 Task: Create a due date automation trigger when advanced on, 2 hours after a card is due add dates without a start date.
Action: Mouse moved to (928, 75)
Screenshot: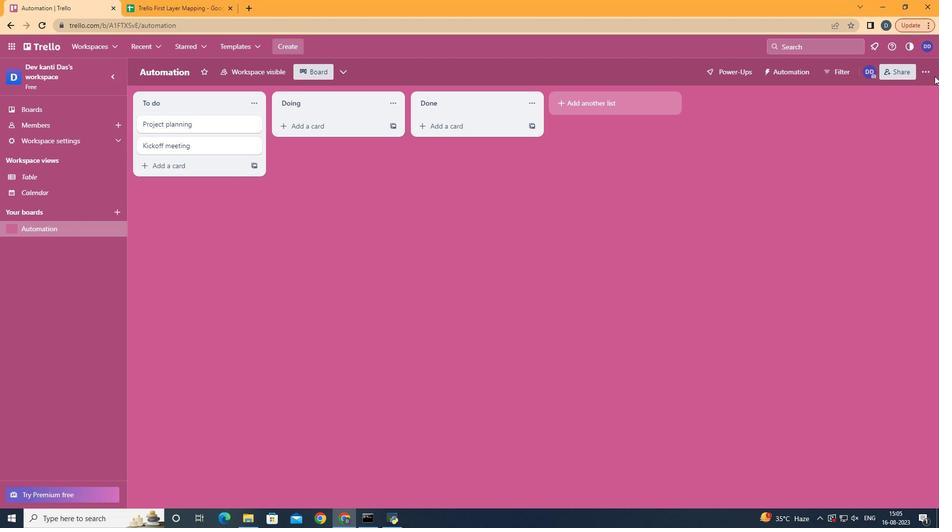 
Action: Mouse pressed left at (928, 75)
Screenshot: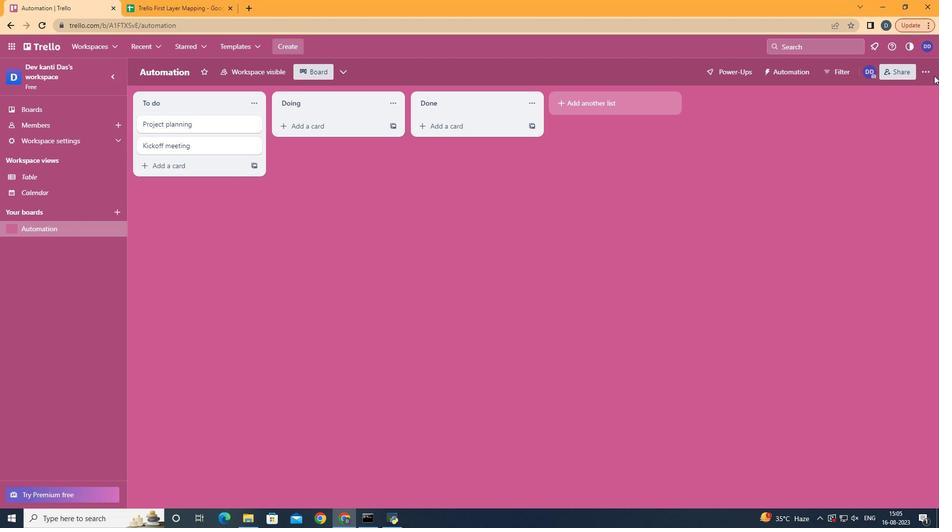 
Action: Mouse moved to (853, 214)
Screenshot: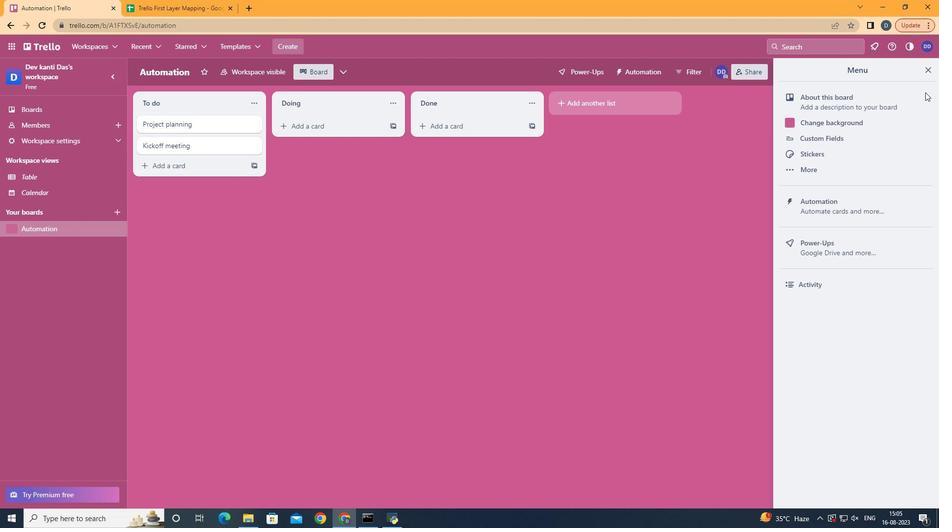 
Action: Mouse pressed left at (853, 214)
Screenshot: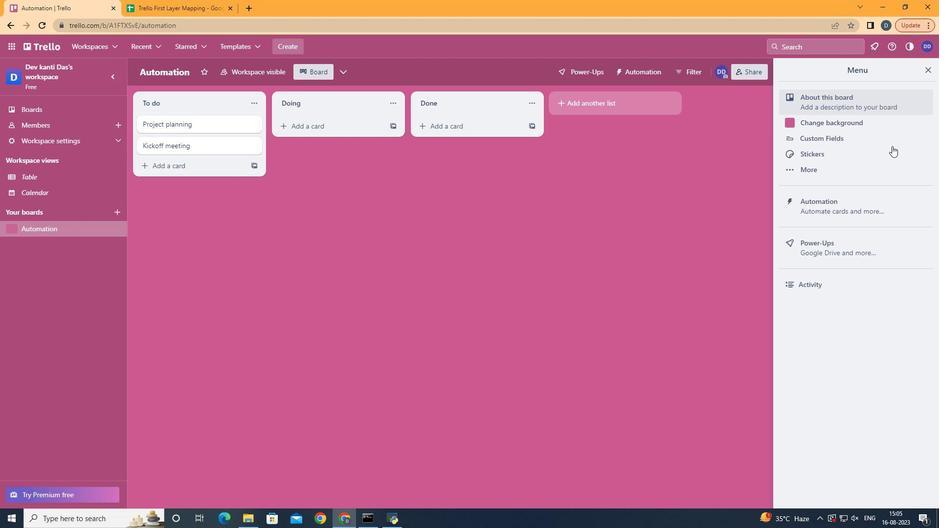 
Action: Mouse moved to (194, 196)
Screenshot: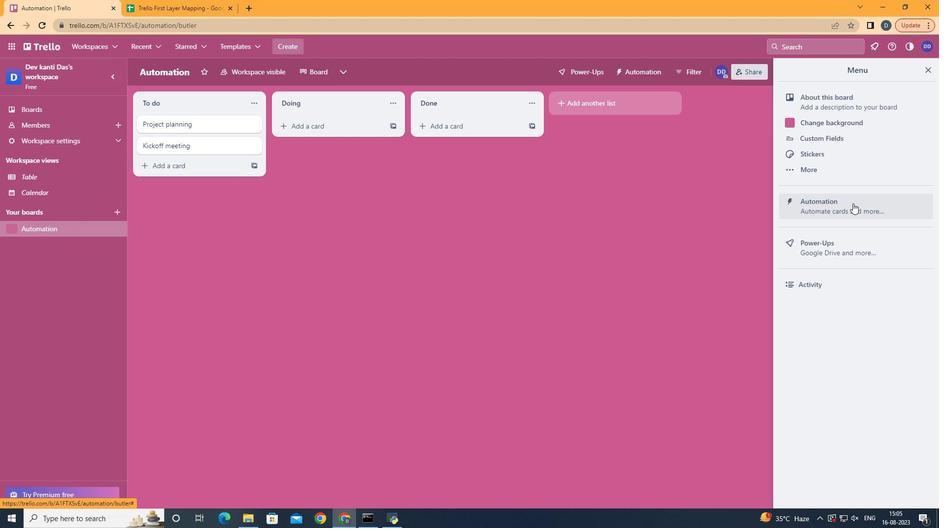 
Action: Mouse pressed left at (194, 196)
Screenshot: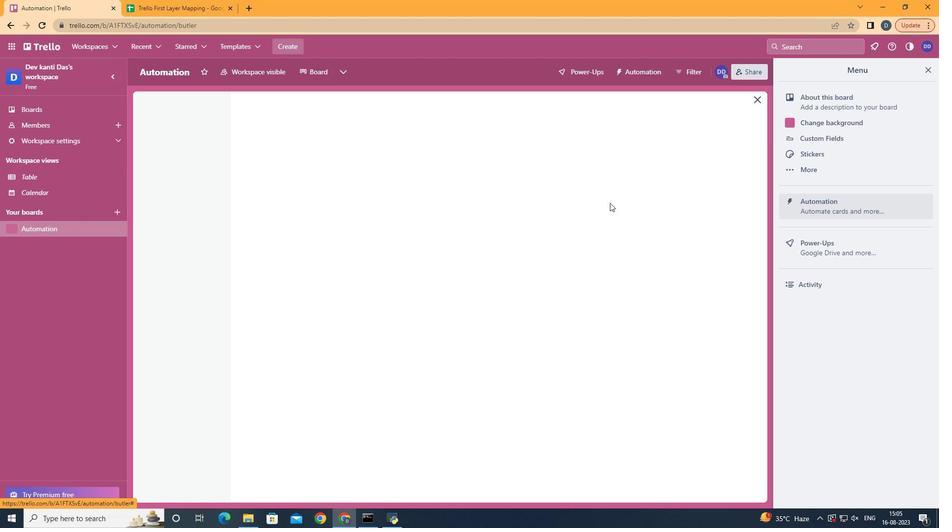 
Action: Mouse moved to (687, 120)
Screenshot: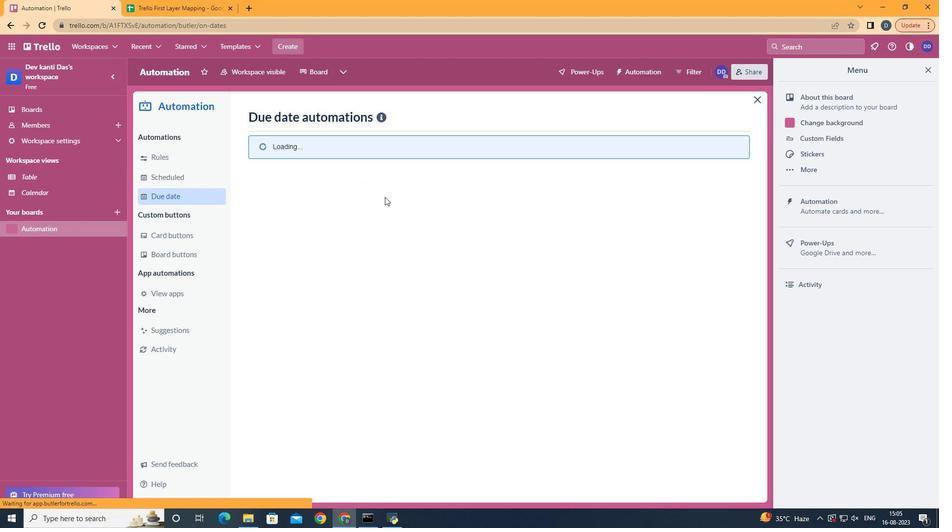 
Action: Mouse pressed left at (687, 120)
Screenshot: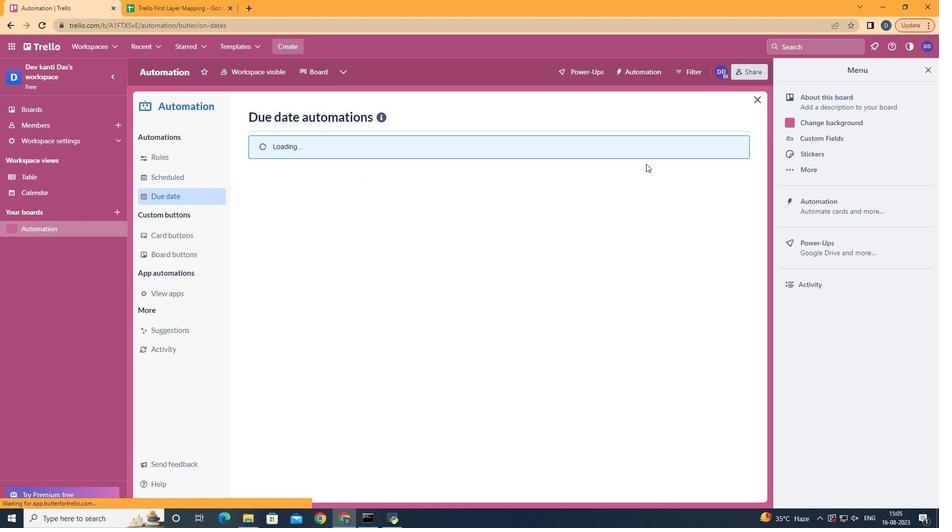 
Action: Mouse moved to (568, 211)
Screenshot: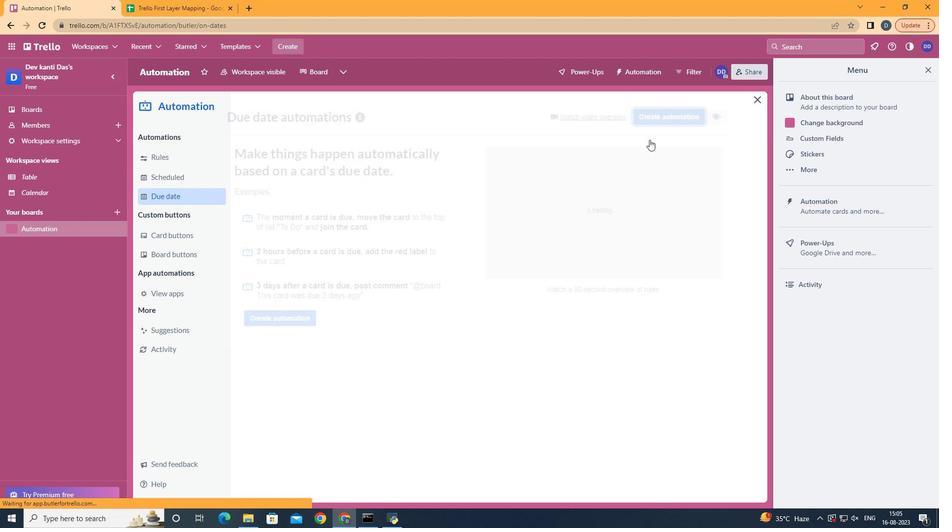 
Action: Mouse pressed left at (568, 211)
Screenshot: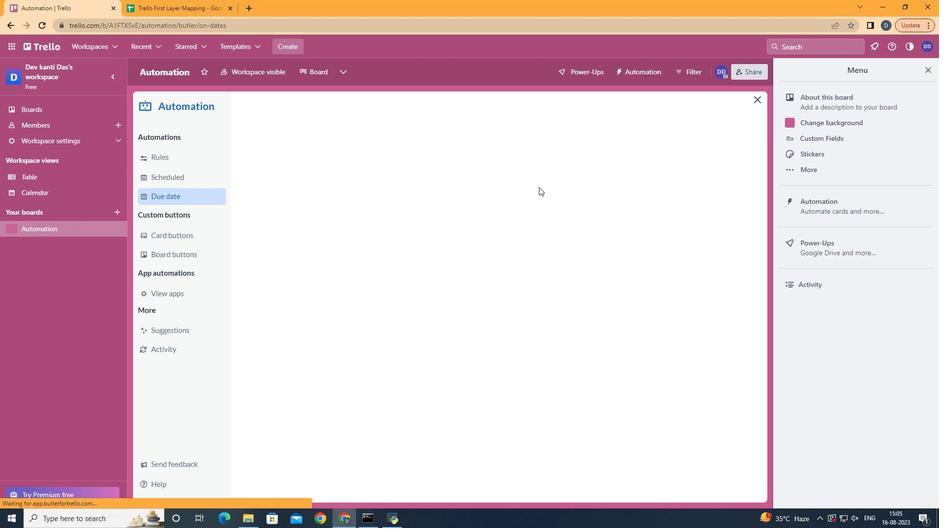 
Action: Mouse moved to (326, 416)
Screenshot: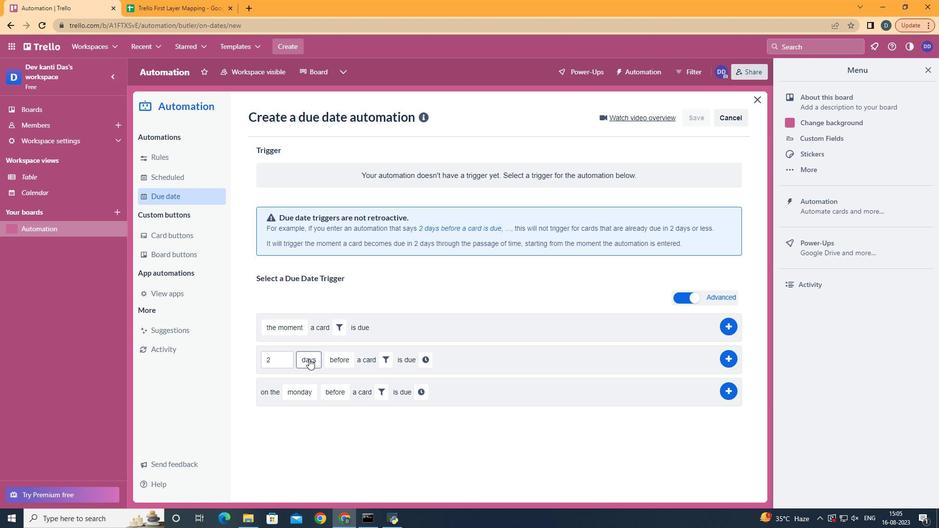 
Action: Mouse pressed left at (326, 416)
Screenshot: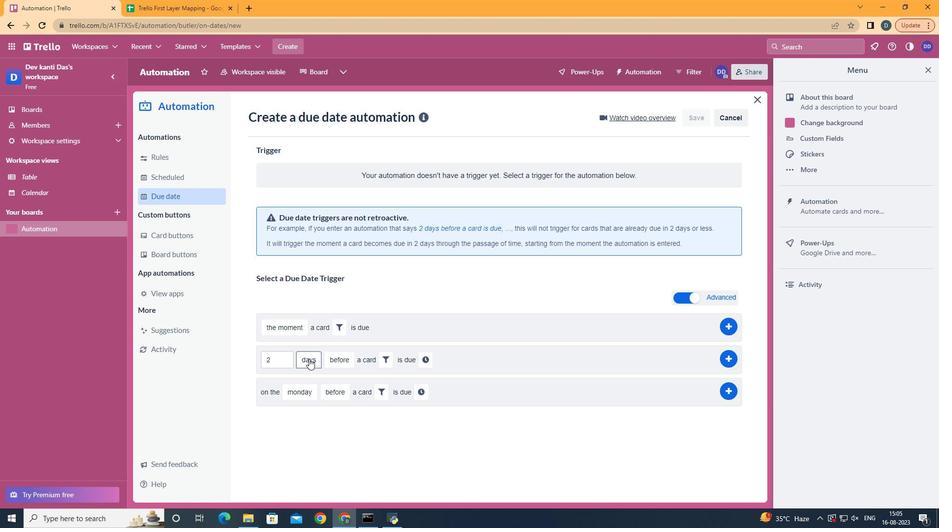 
Action: Mouse moved to (353, 400)
Screenshot: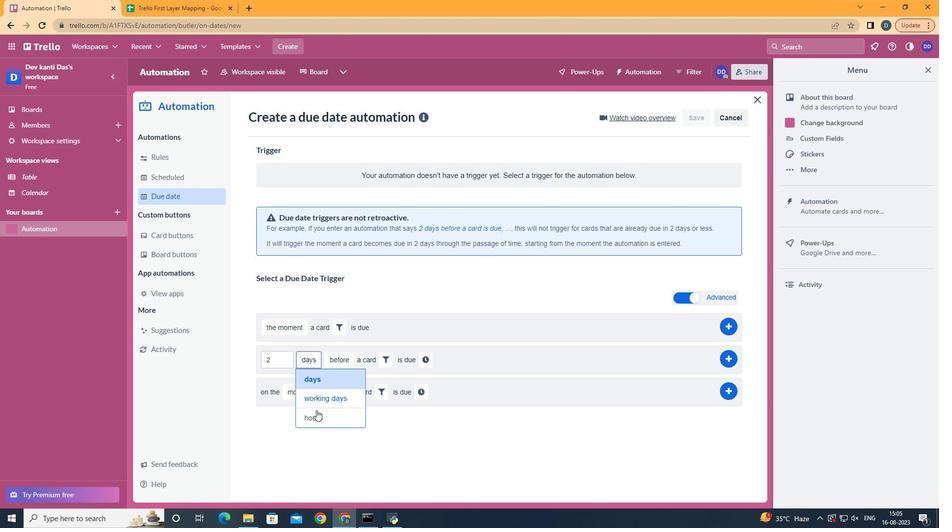 
Action: Mouse pressed left at (353, 400)
Screenshot: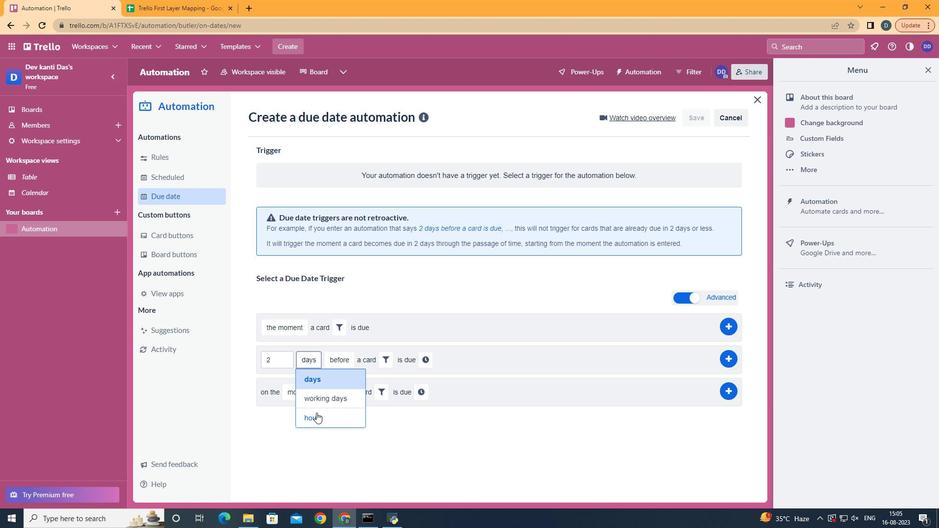 
Action: Mouse moved to (388, 353)
Screenshot: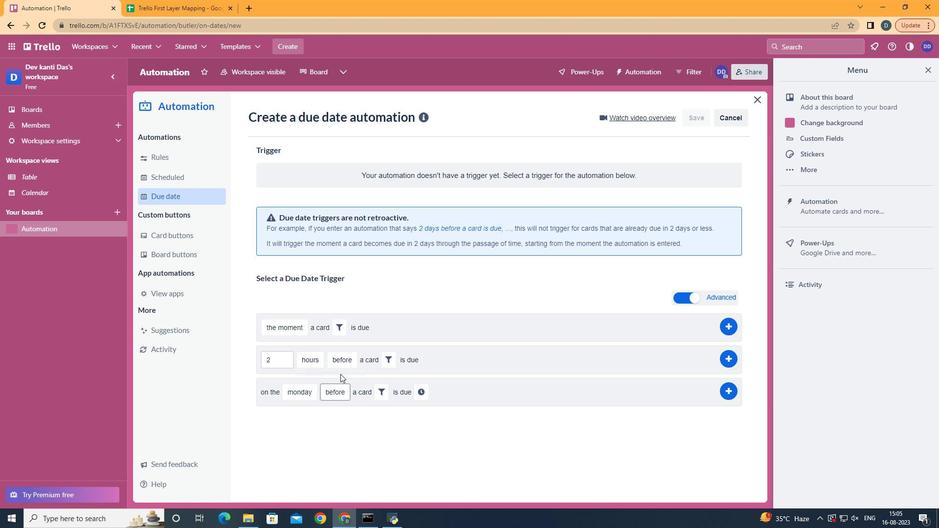 
Action: Mouse pressed left at (388, 353)
Screenshot: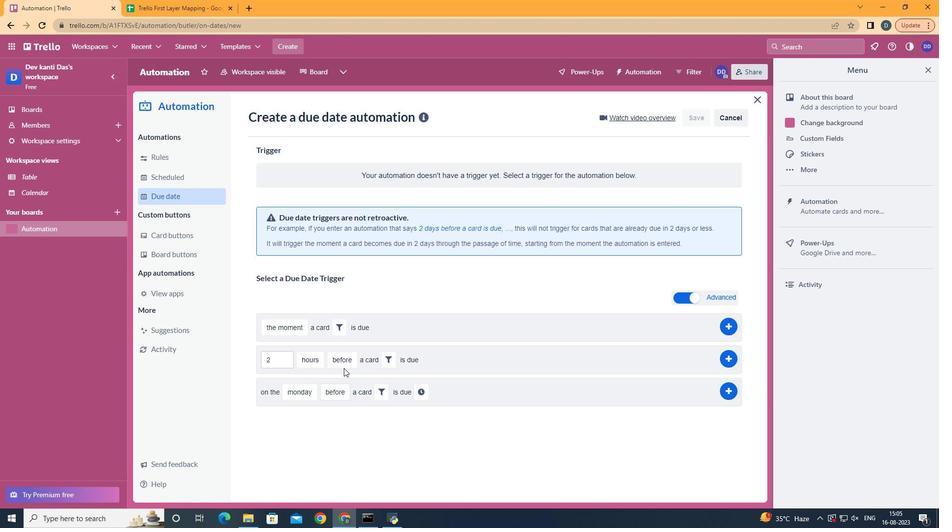 
Action: Mouse moved to (446, 389)
Screenshot: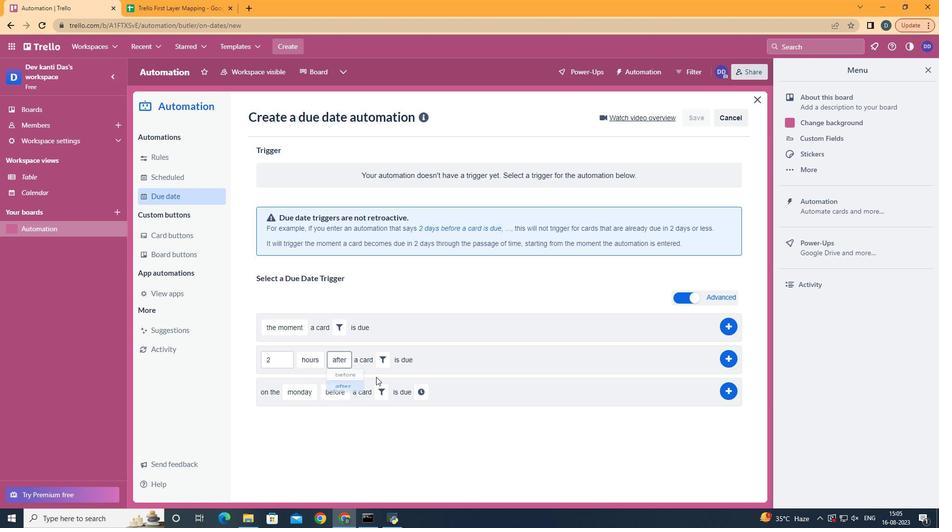 
Action: Mouse pressed left at (446, 389)
Screenshot: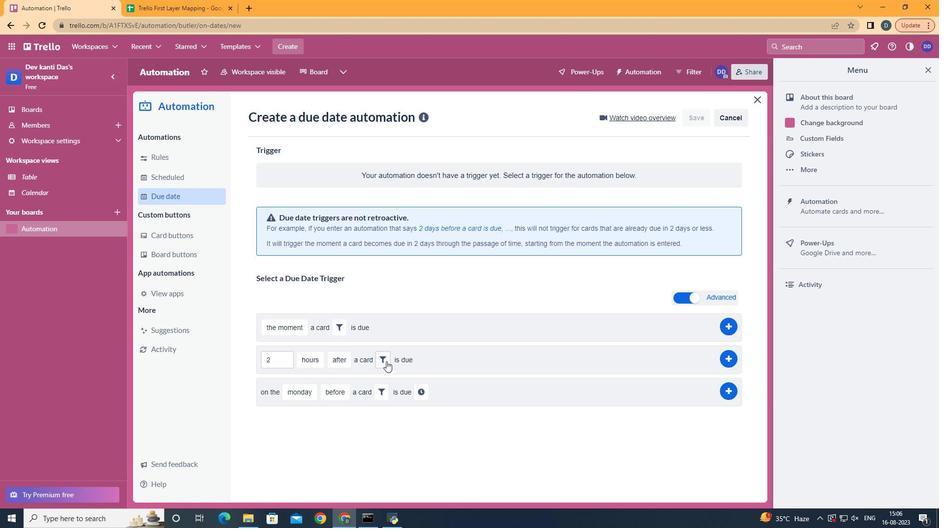 
Action: Mouse scrolled (446, 388) with delta (0, 0)
Screenshot: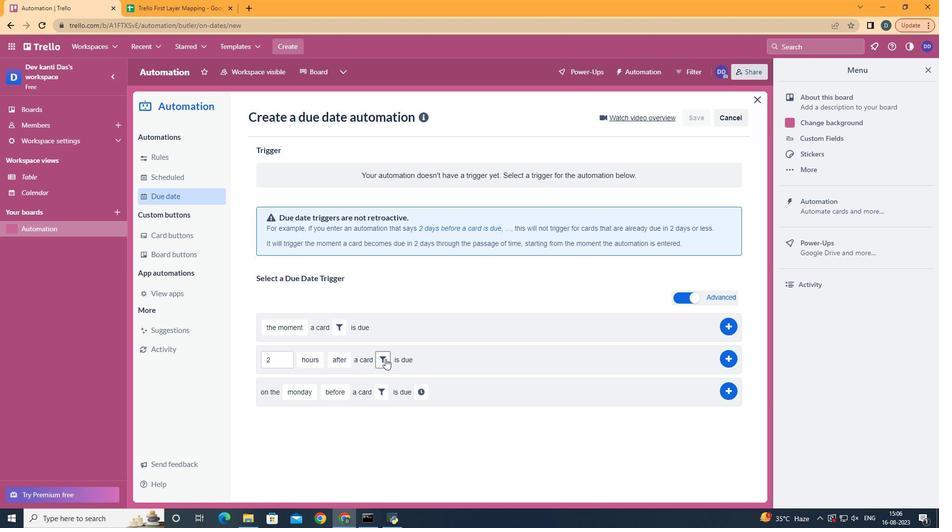 
Action: Mouse scrolled (446, 388) with delta (0, 0)
Screenshot: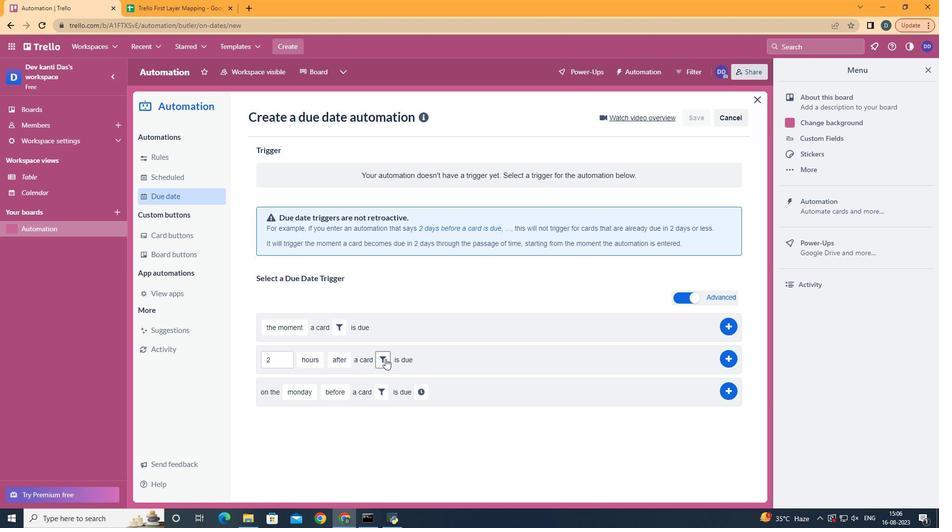 
Action: Mouse moved to (446, 389)
Screenshot: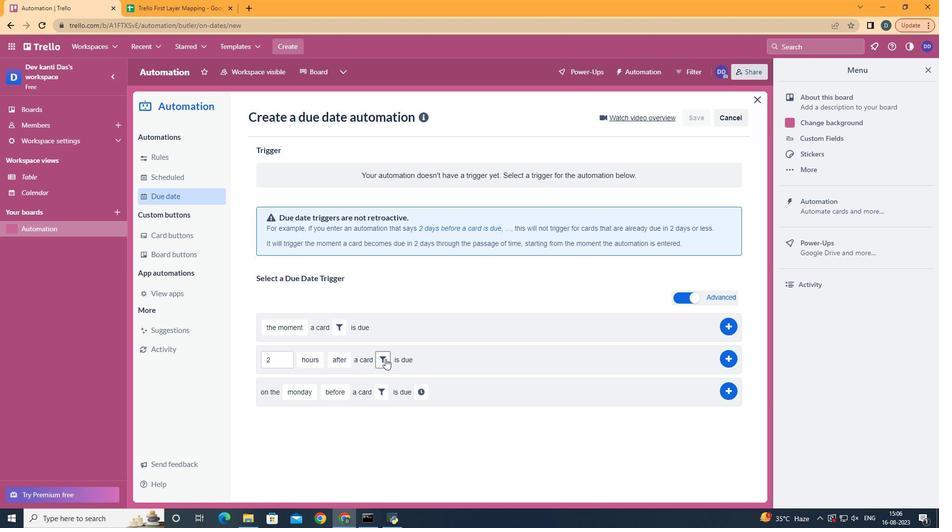 
Action: Mouse scrolled (446, 388) with delta (0, 0)
Screenshot: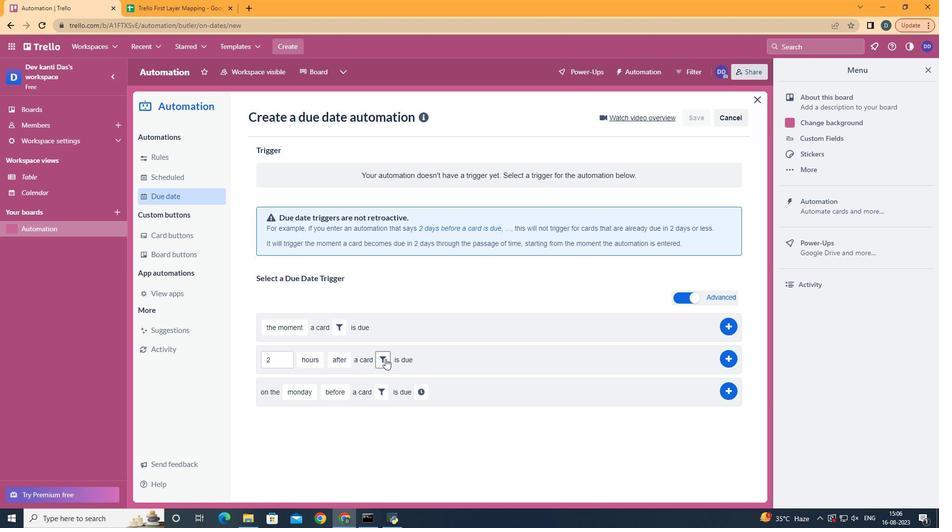 
Action: Mouse moved to (448, 387)
Screenshot: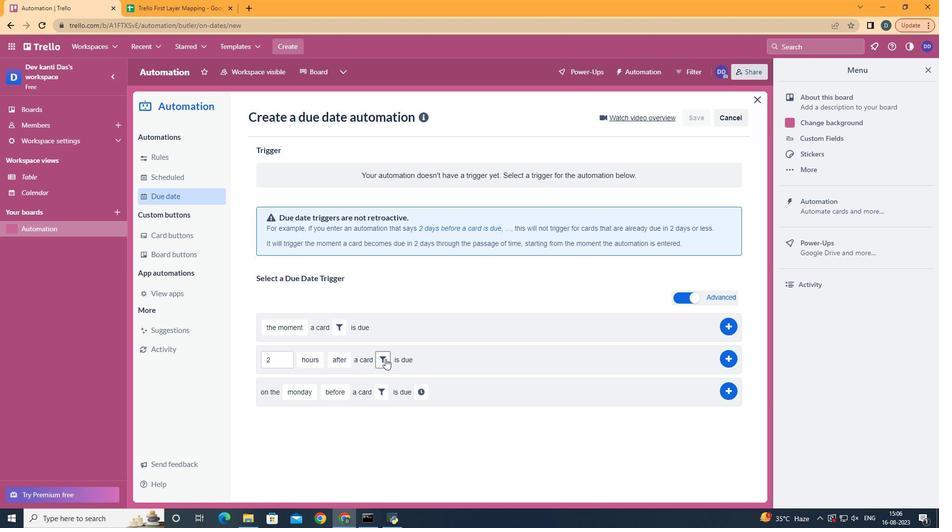 
Action: Mouse scrolled (446, 388) with delta (0, 0)
Screenshot: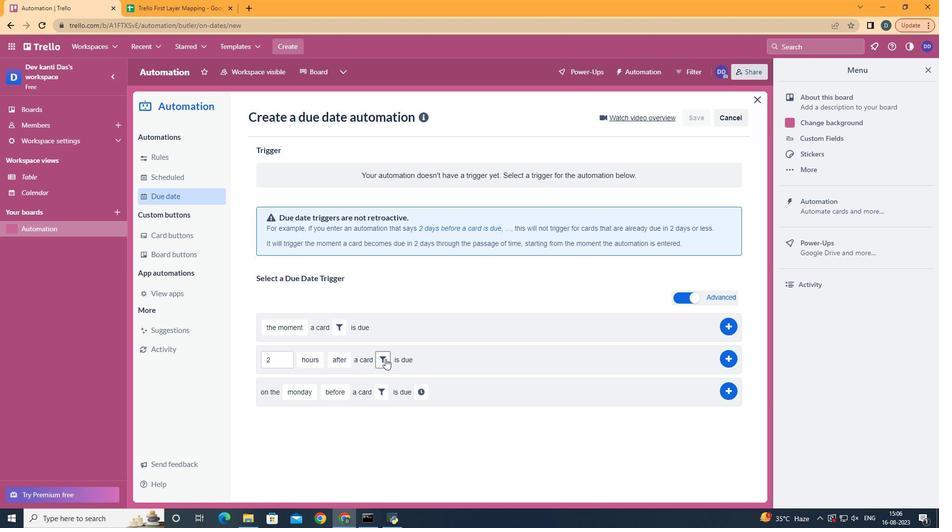 
Action: Mouse moved to (449, 384)
Screenshot: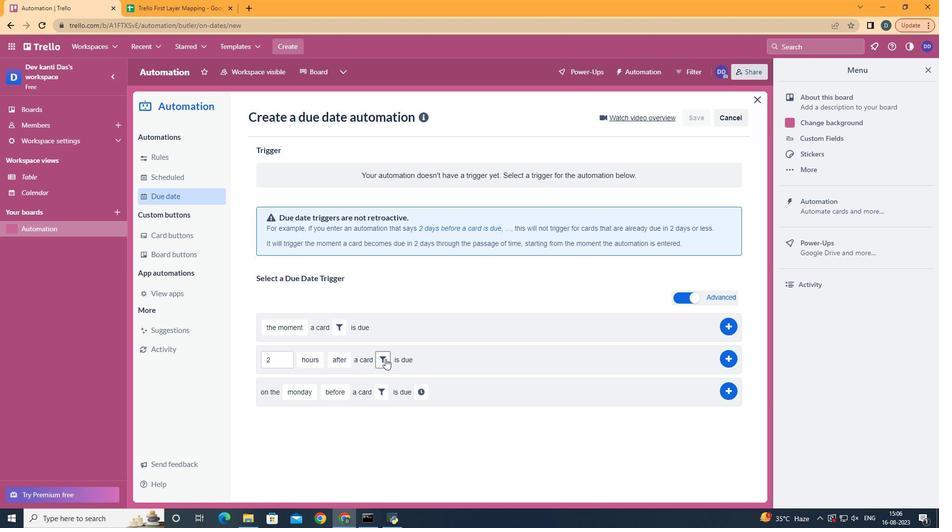 
Action: Mouse scrolled (446, 388) with delta (0, 0)
Screenshot: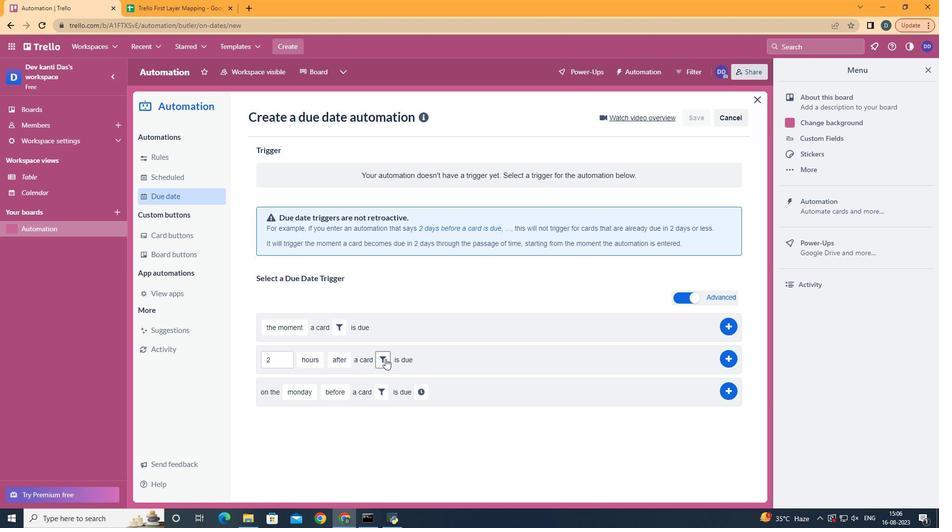 
Action: Mouse moved to (401, 454)
Screenshot: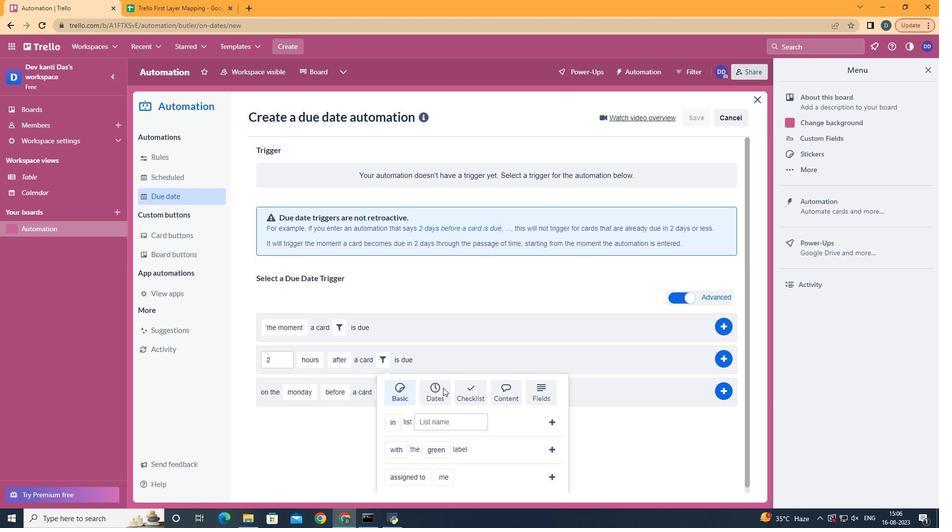 
Action: Mouse pressed left at (401, 454)
Screenshot: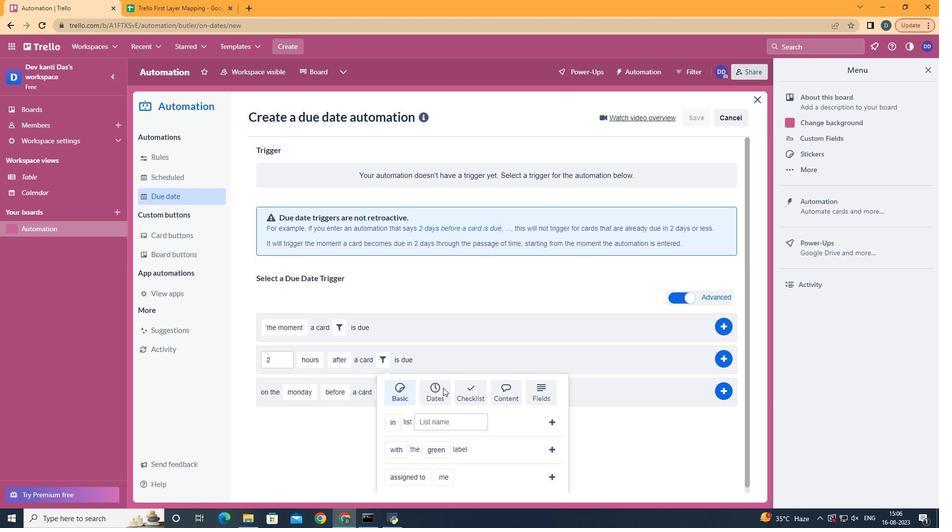 
Action: Mouse moved to (554, 415)
Screenshot: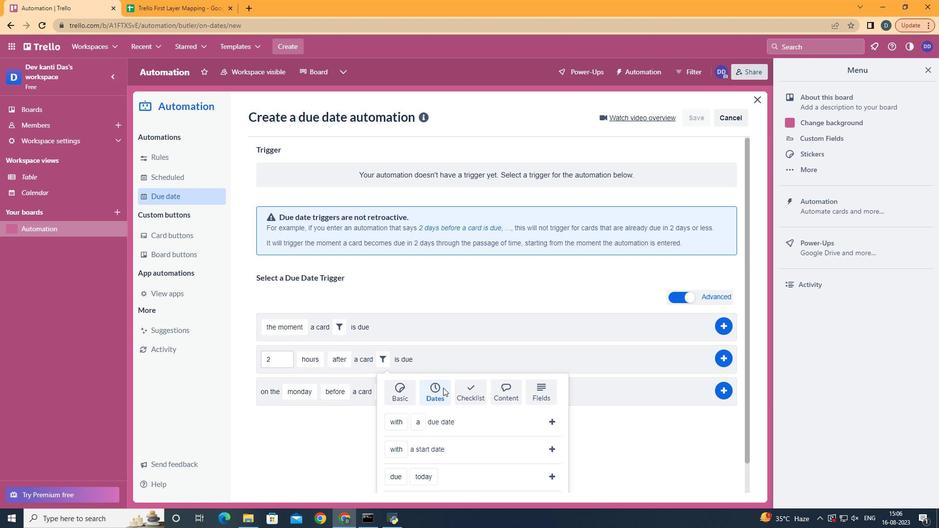 
Action: Mouse pressed left at (554, 415)
Screenshot: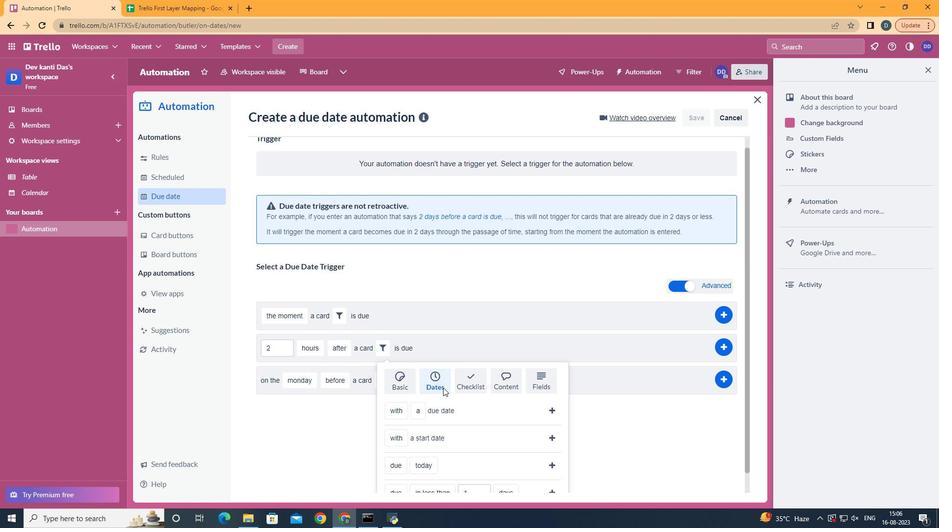 
Action: Mouse moved to (729, 366)
Screenshot: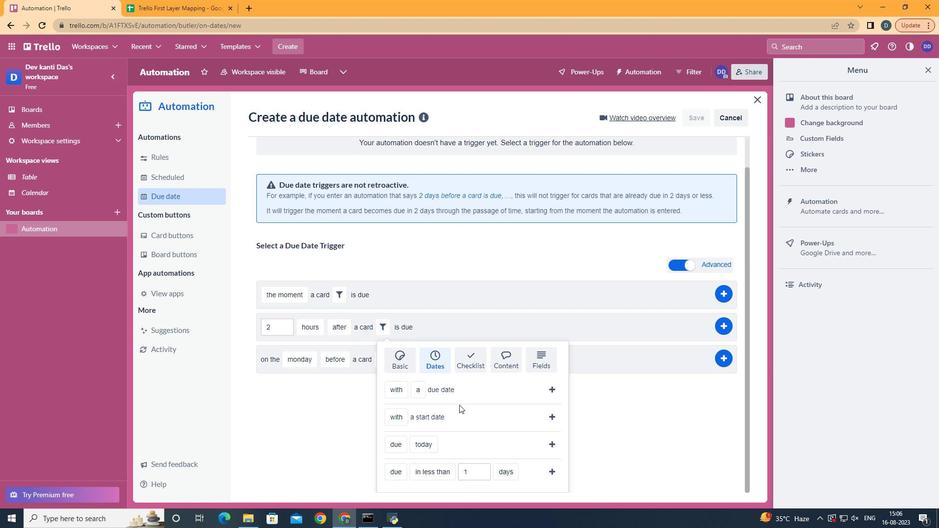 
Action: Mouse pressed left at (729, 366)
Screenshot: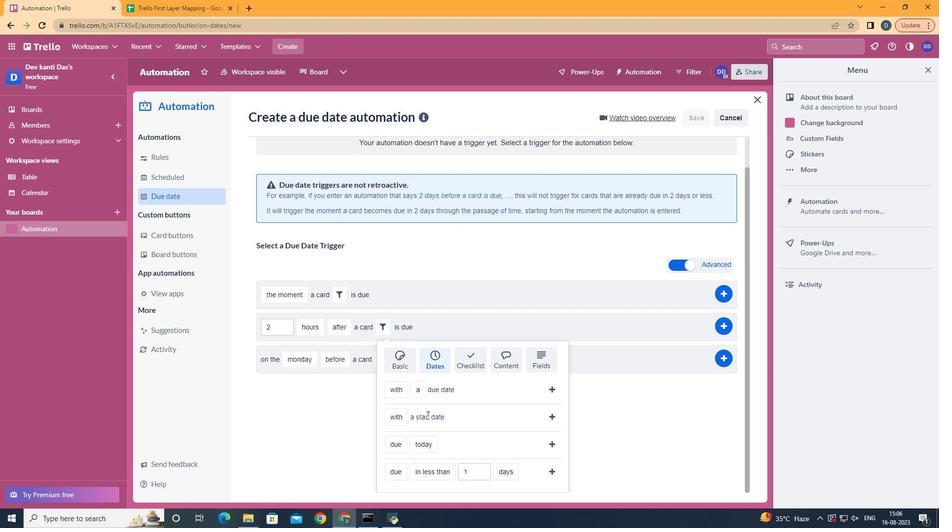 
Action: Mouse moved to (932, 69)
Screenshot: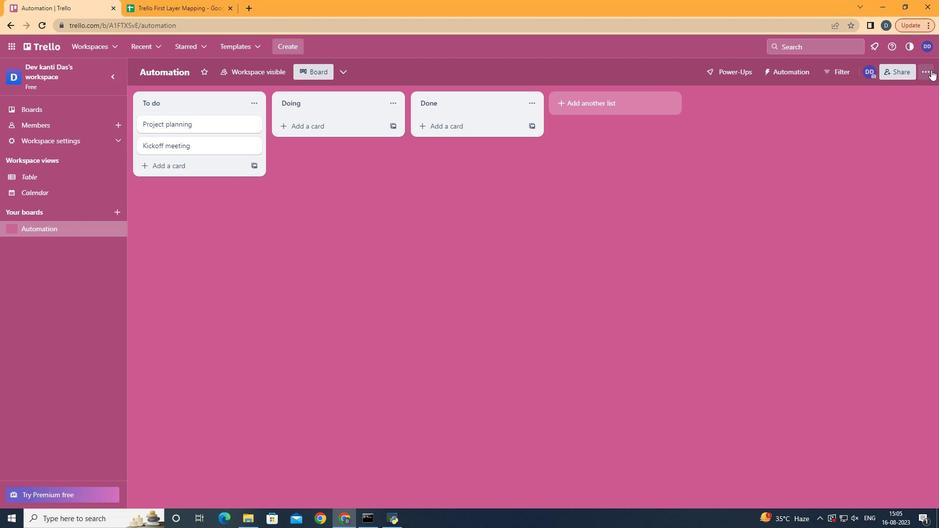 
Action: Mouse pressed left at (932, 69)
Screenshot: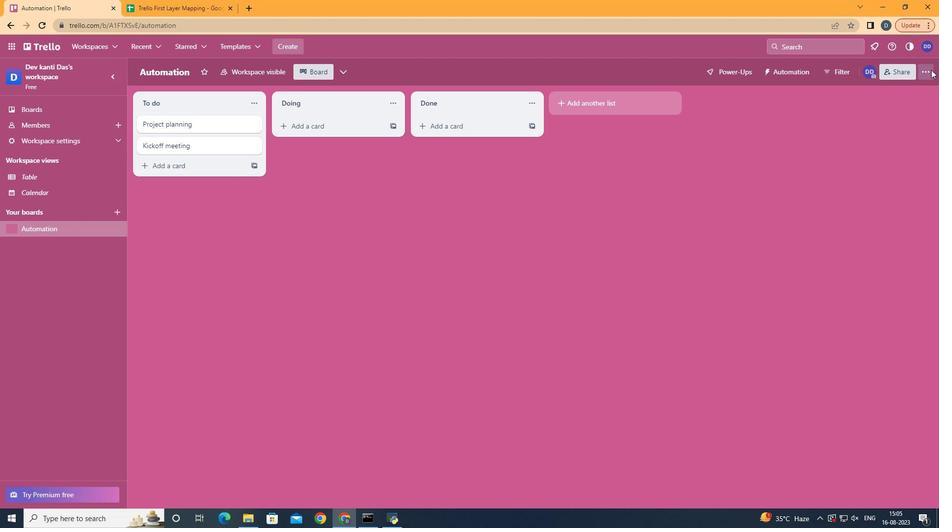
Action: Mouse moved to (850, 219)
Screenshot: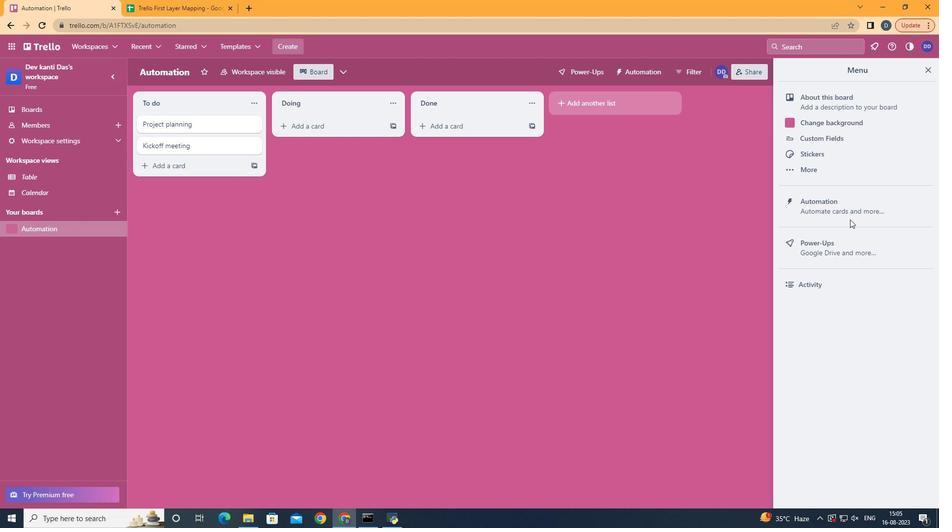 
Action: Mouse pressed left at (850, 219)
Screenshot: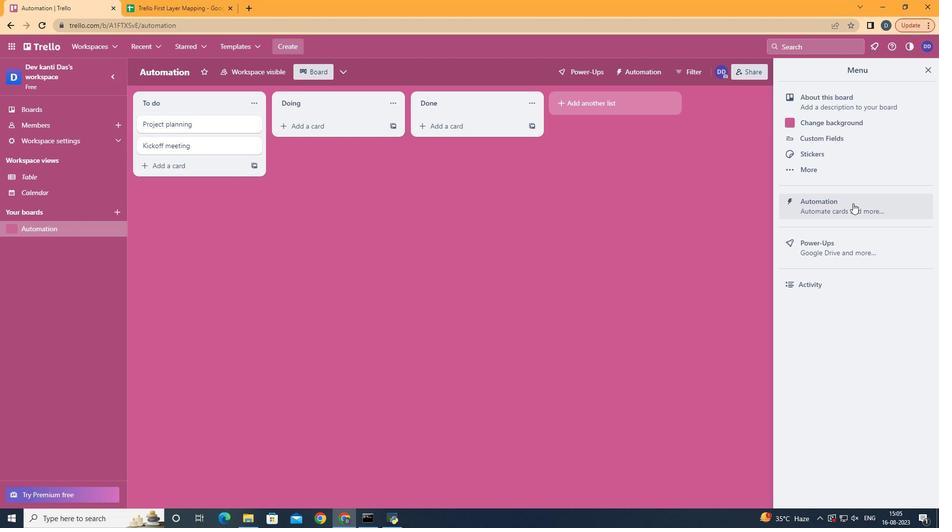 
Action: Mouse moved to (853, 203)
Screenshot: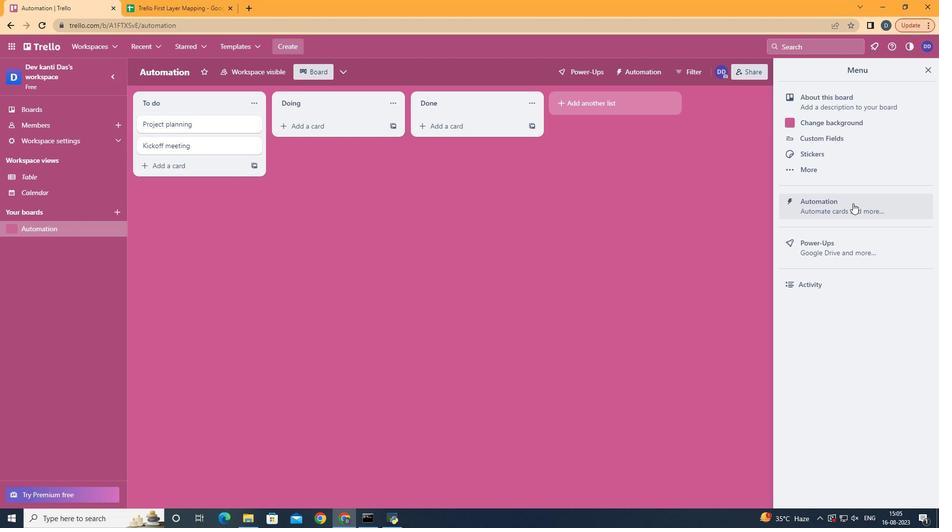 
Action: Mouse pressed left at (853, 203)
Screenshot: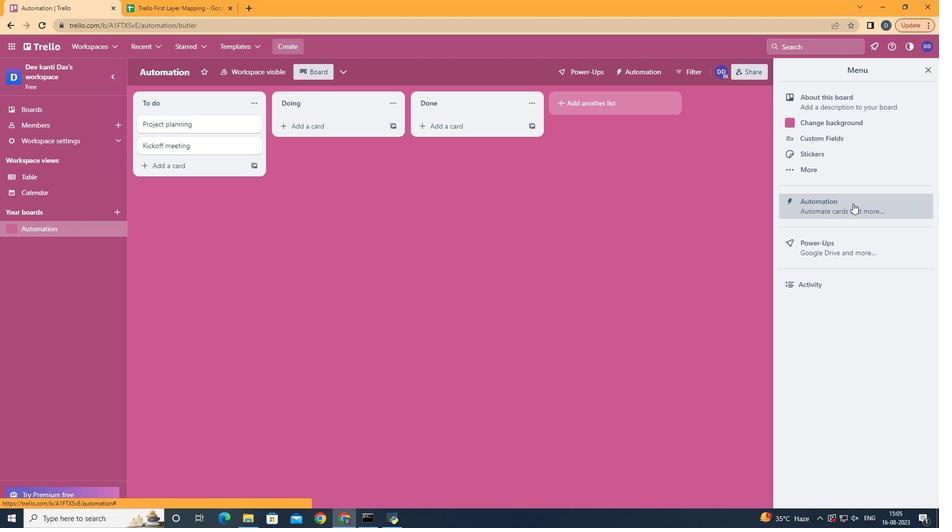 
Action: Mouse moved to (202, 196)
Screenshot: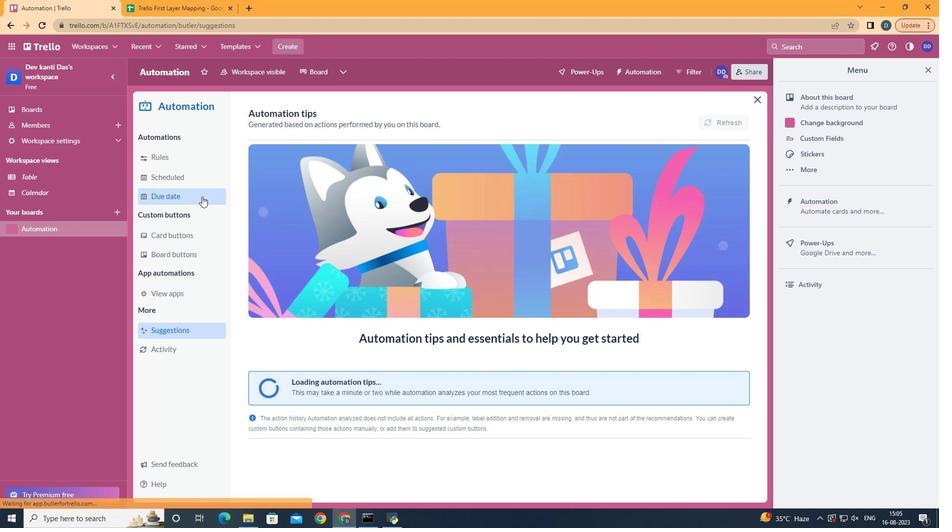 
Action: Mouse pressed left at (202, 196)
Screenshot: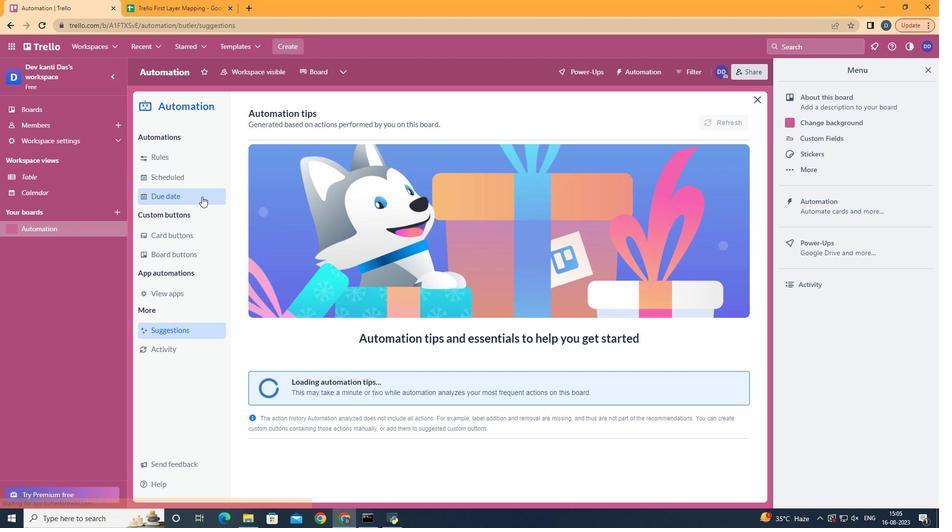 
Action: Mouse moved to (672, 120)
Screenshot: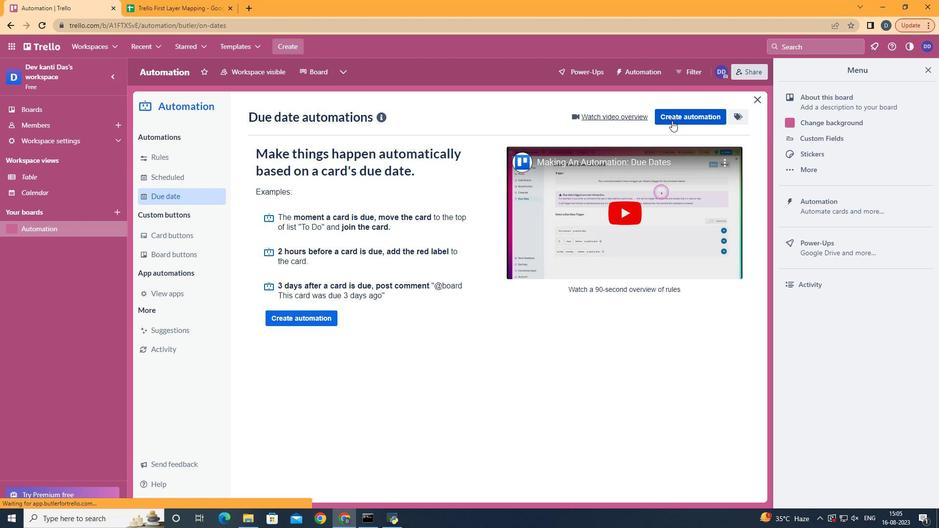 
Action: Mouse pressed left at (672, 120)
Screenshot: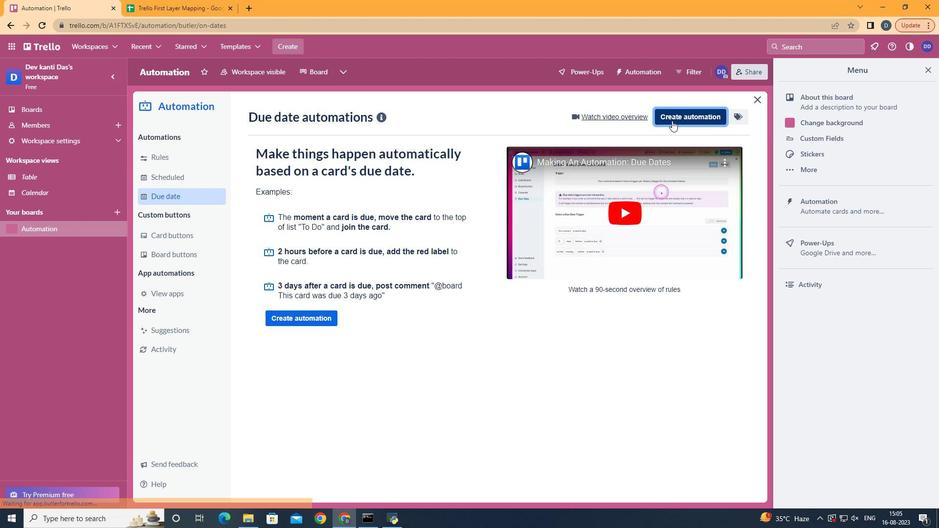 
Action: Mouse moved to (488, 216)
Screenshot: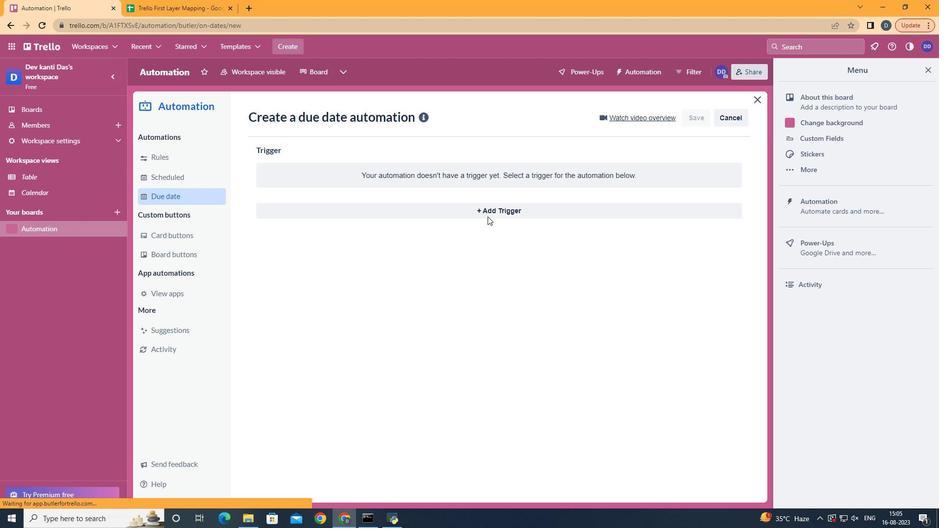
Action: Mouse pressed left at (488, 216)
Screenshot: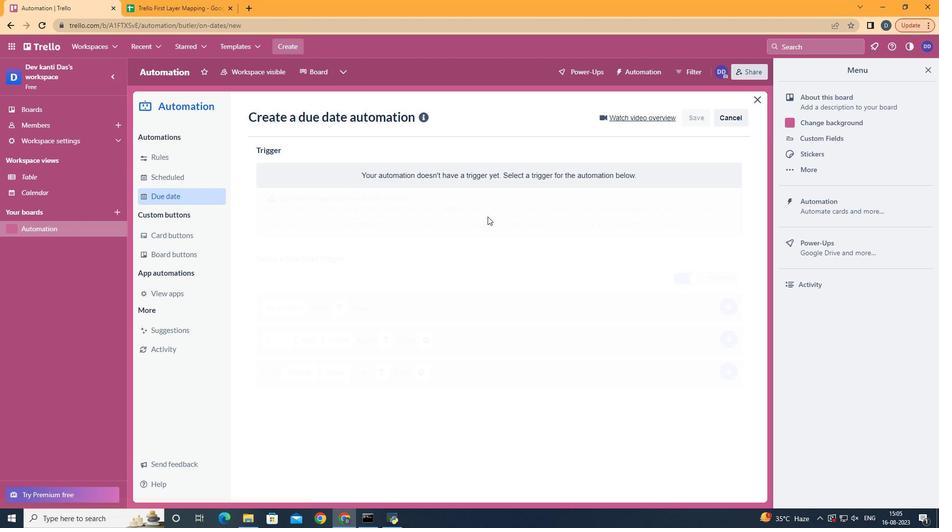 
Action: Mouse moved to (317, 418)
Screenshot: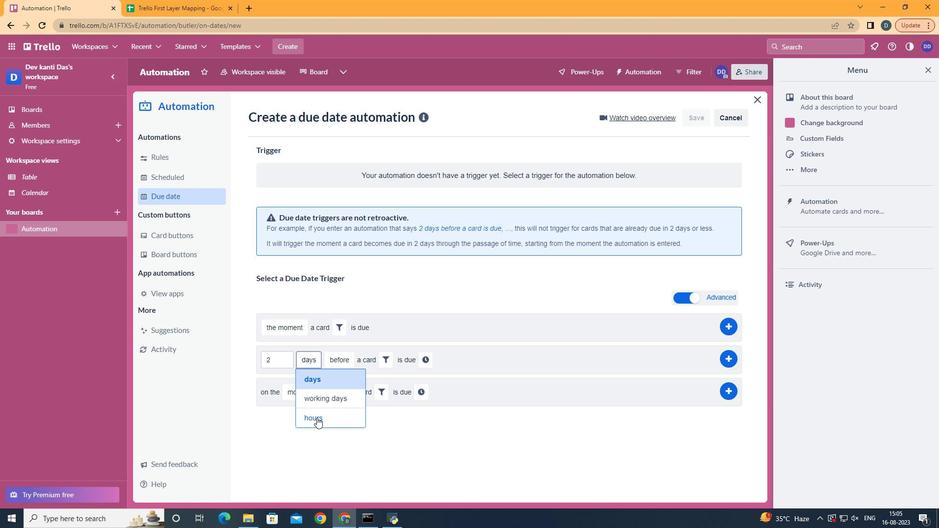 
Action: Mouse pressed left at (317, 418)
Screenshot: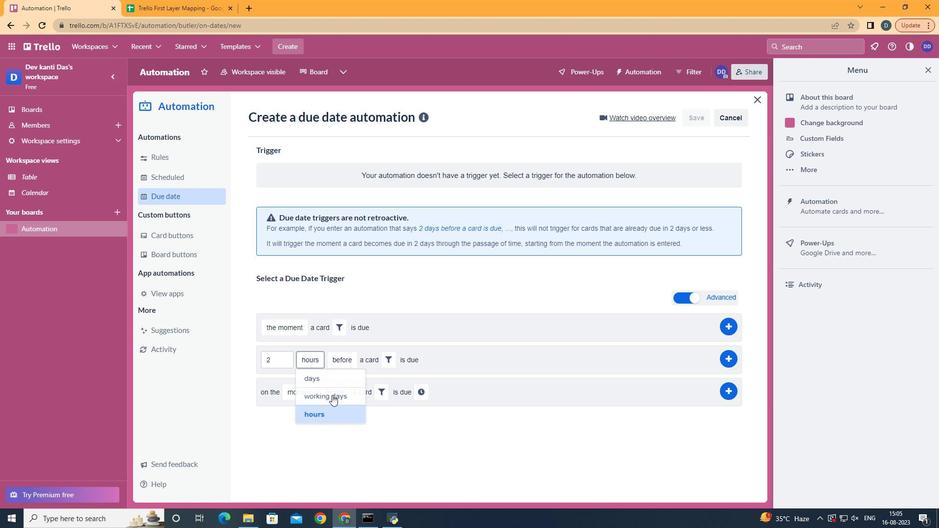 
Action: Mouse moved to (347, 396)
Screenshot: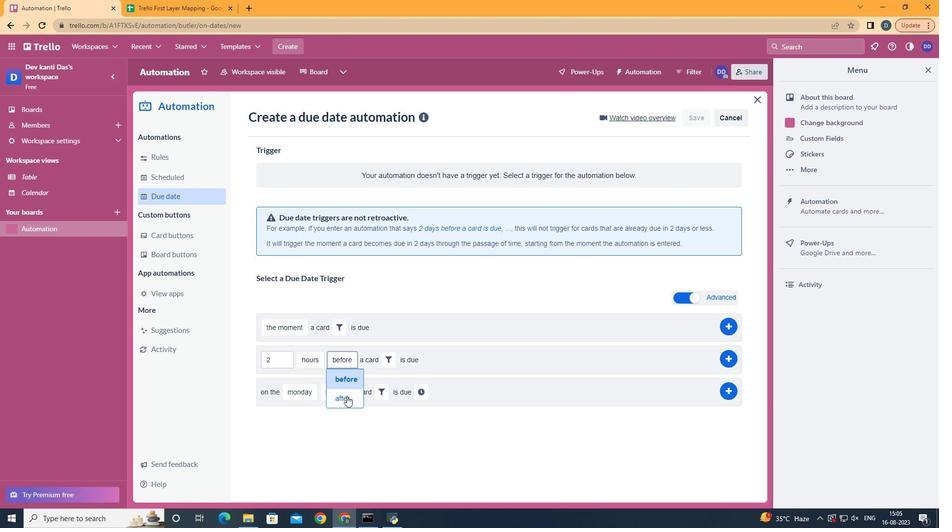 
Action: Mouse pressed left at (347, 396)
Screenshot: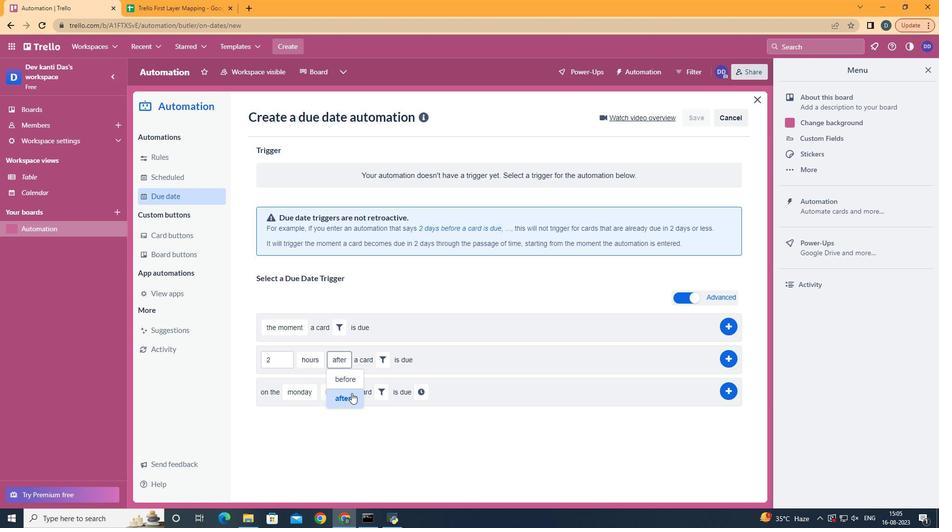 
Action: Mouse moved to (385, 359)
Screenshot: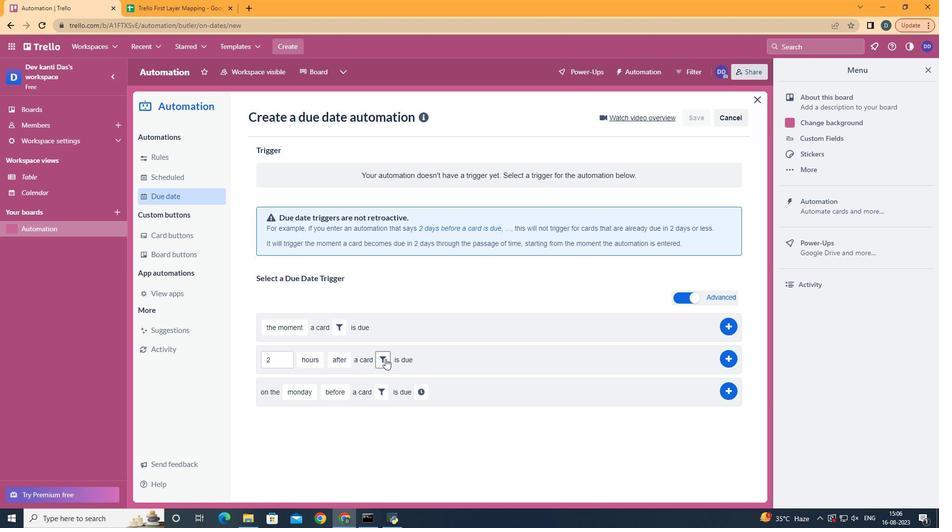 
Action: Mouse pressed left at (385, 359)
Screenshot: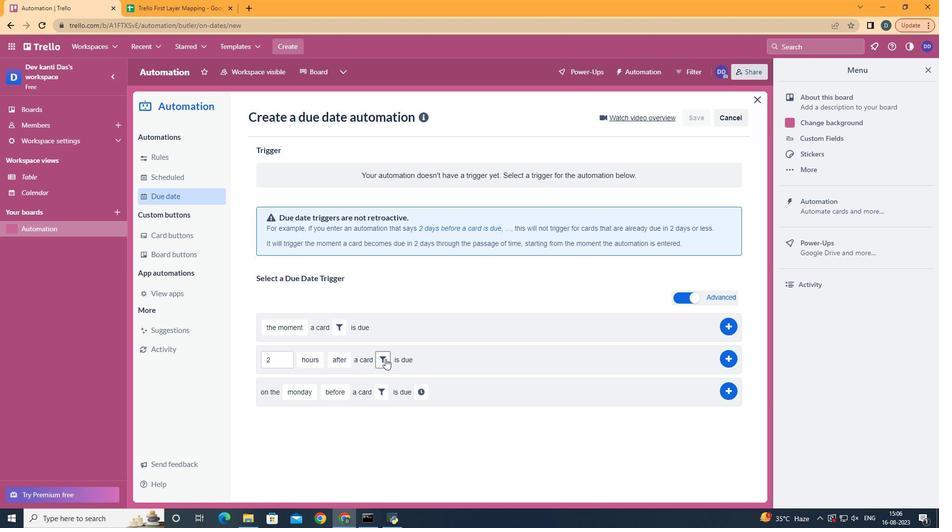 
Action: Mouse moved to (443, 388)
Screenshot: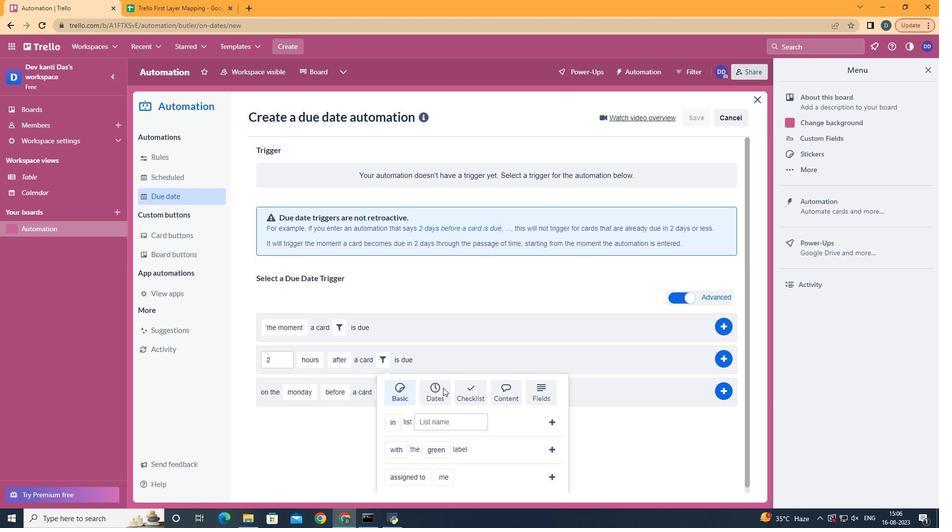 
Action: Mouse pressed left at (443, 388)
Screenshot: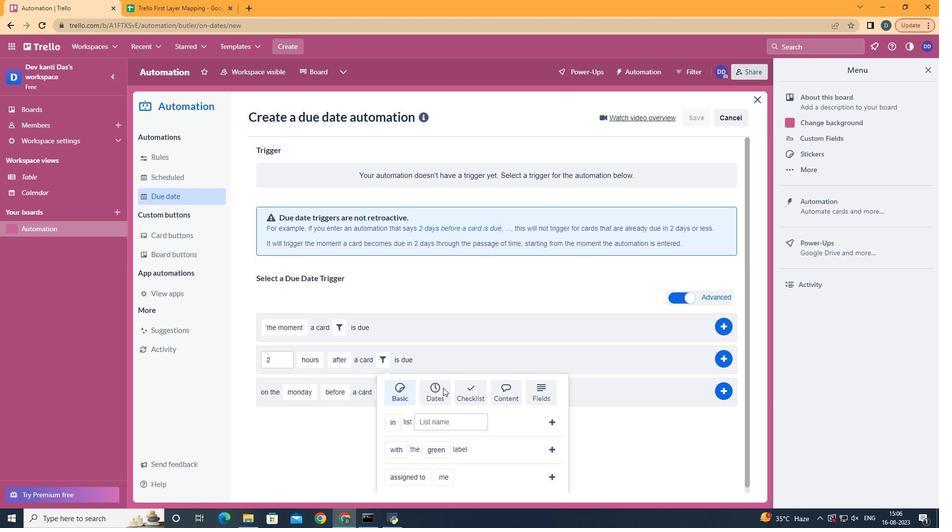 
Action: Mouse scrolled (443, 387) with delta (0, 0)
Screenshot: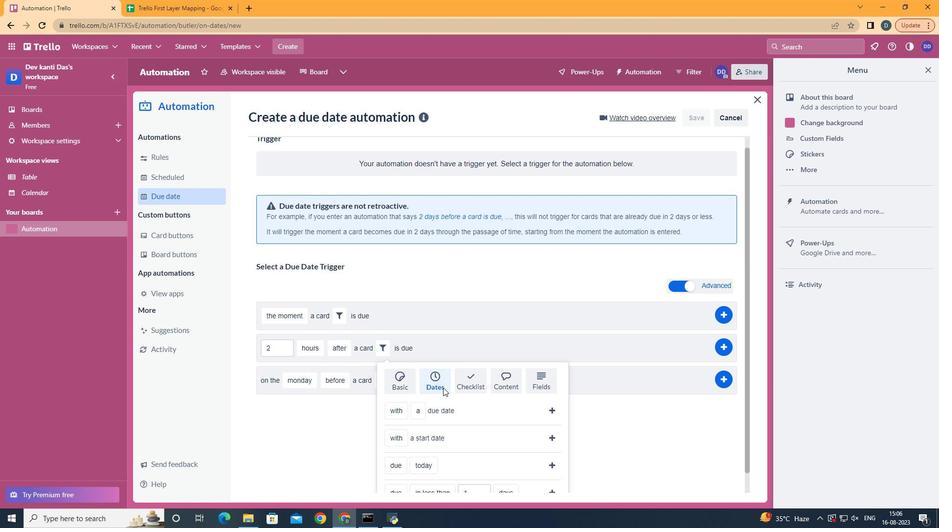
Action: Mouse scrolled (443, 387) with delta (0, 0)
Screenshot: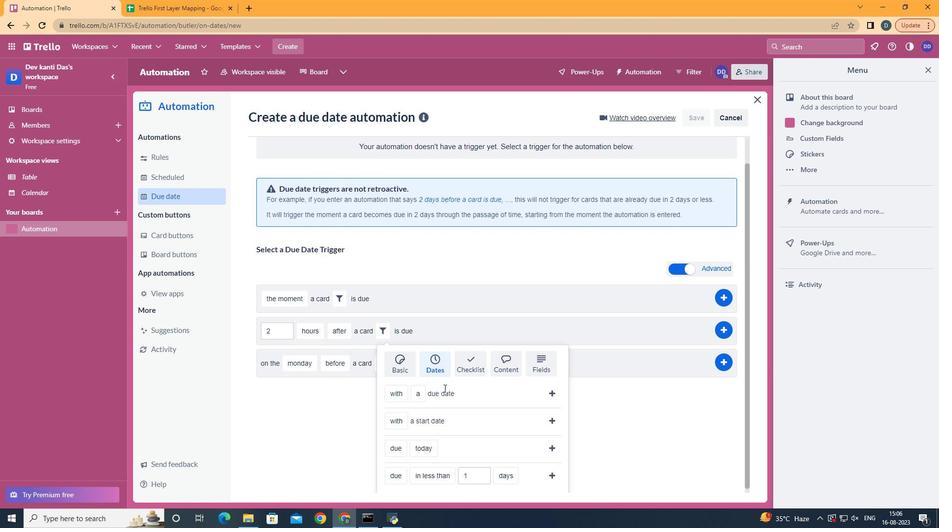 
Action: Mouse scrolled (443, 387) with delta (0, 0)
Screenshot: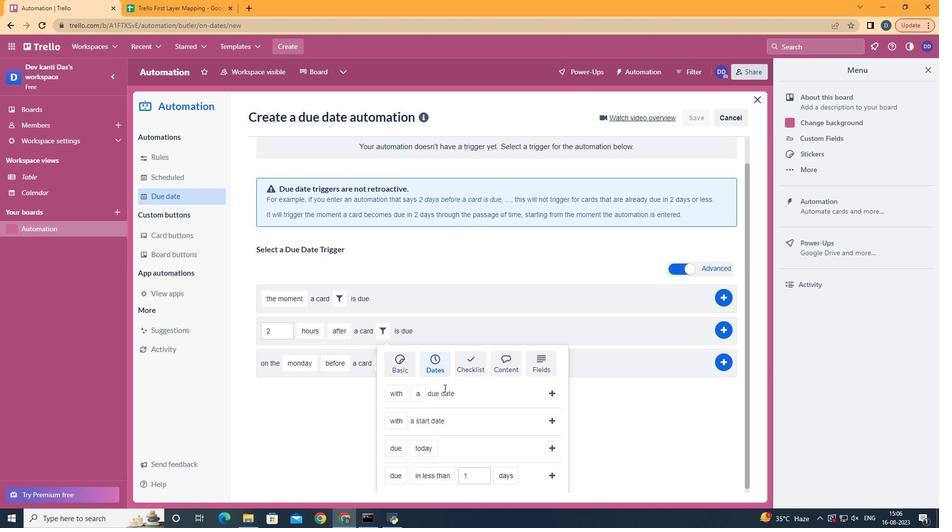
Action: Mouse scrolled (443, 387) with delta (0, 0)
Screenshot: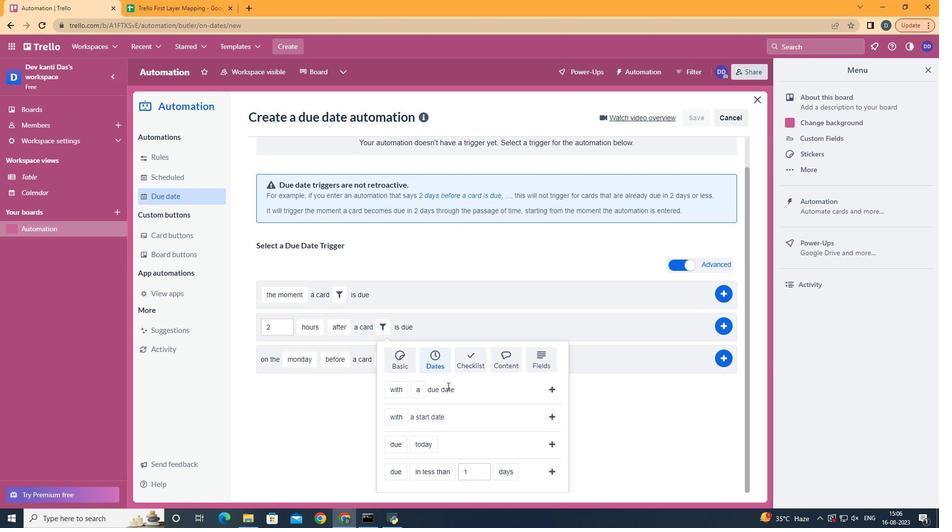 
Action: Mouse moved to (408, 453)
Screenshot: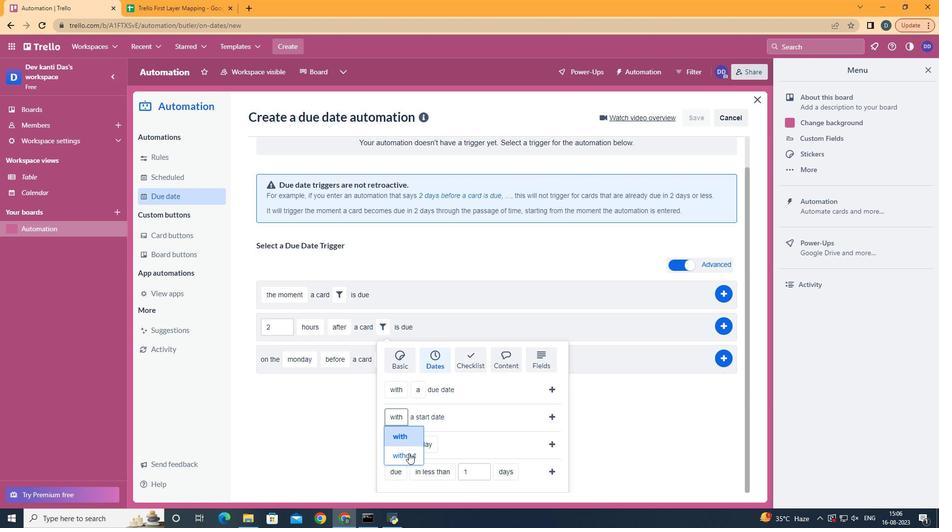 
Action: Mouse pressed left at (408, 453)
Screenshot: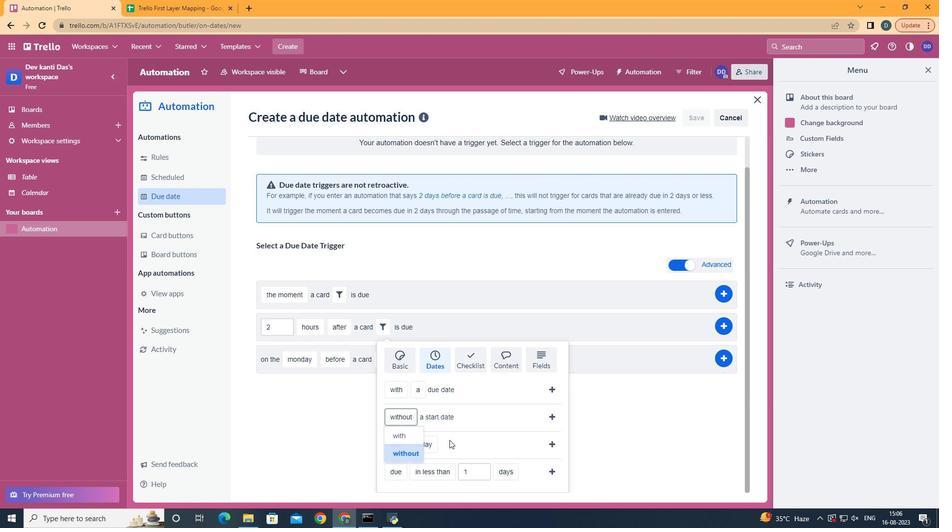 
Action: Mouse moved to (552, 419)
Screenshot: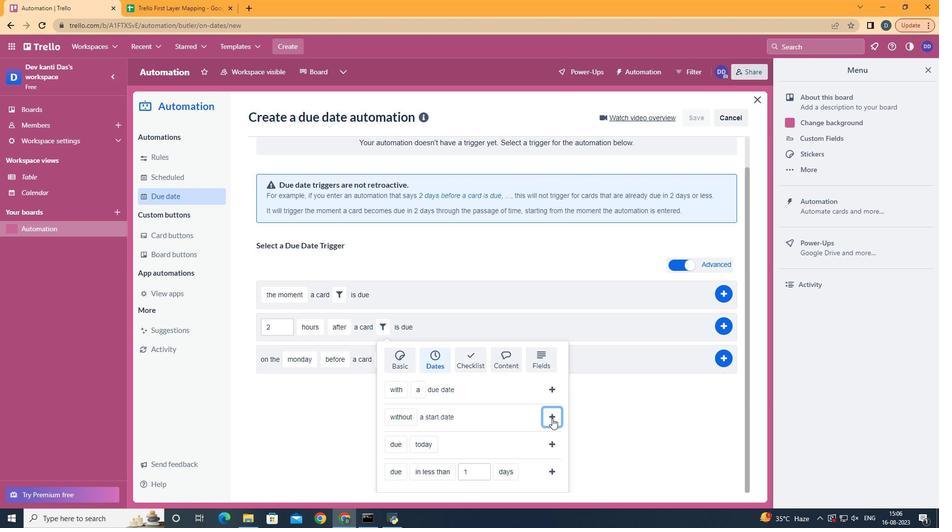 
Action: Mouse pressed left at (552, 419)
Screenshot: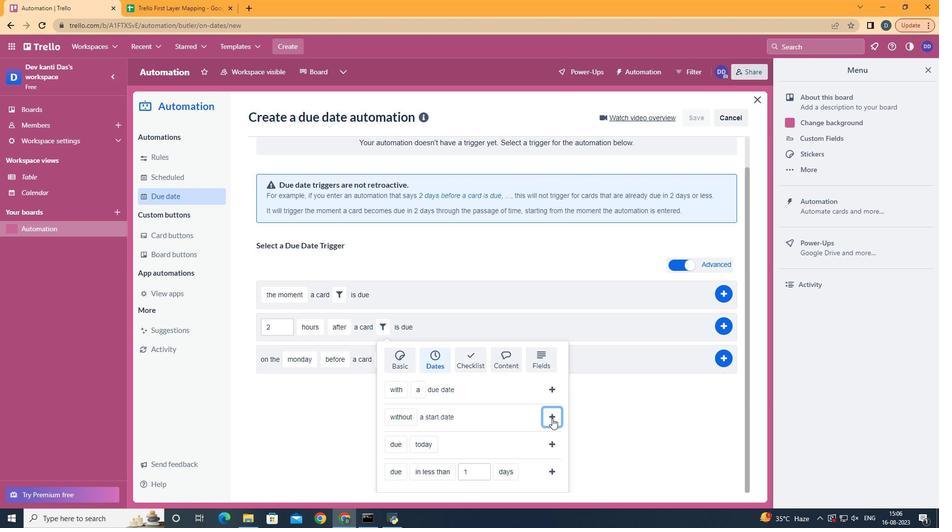 
Action: Mouse moved to (724, 361)
Screenshot: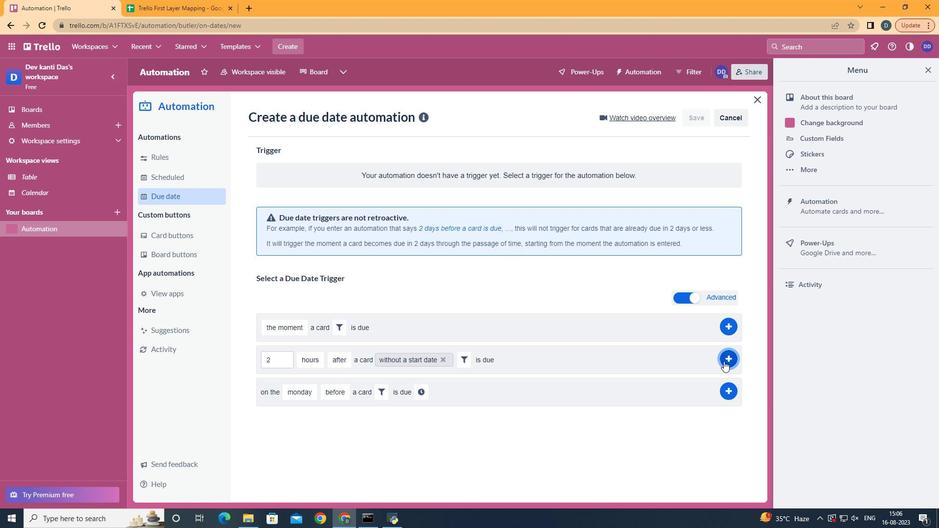 
Action: Mouse pressed left at (724, 361)
Screenshot: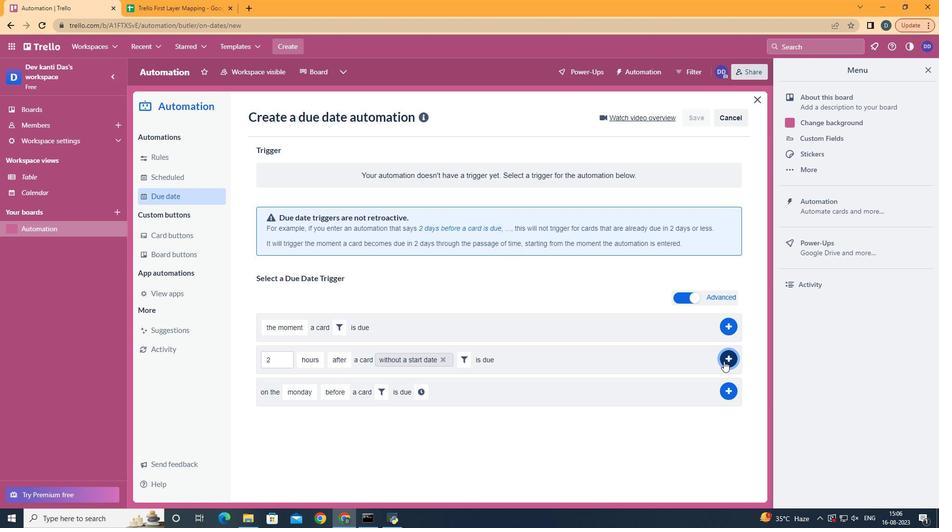 
